 Task: Look for products in the category "Ale" from Sierra Naveda only.
Action: Mouse moved to (796, 318)
Screenshot: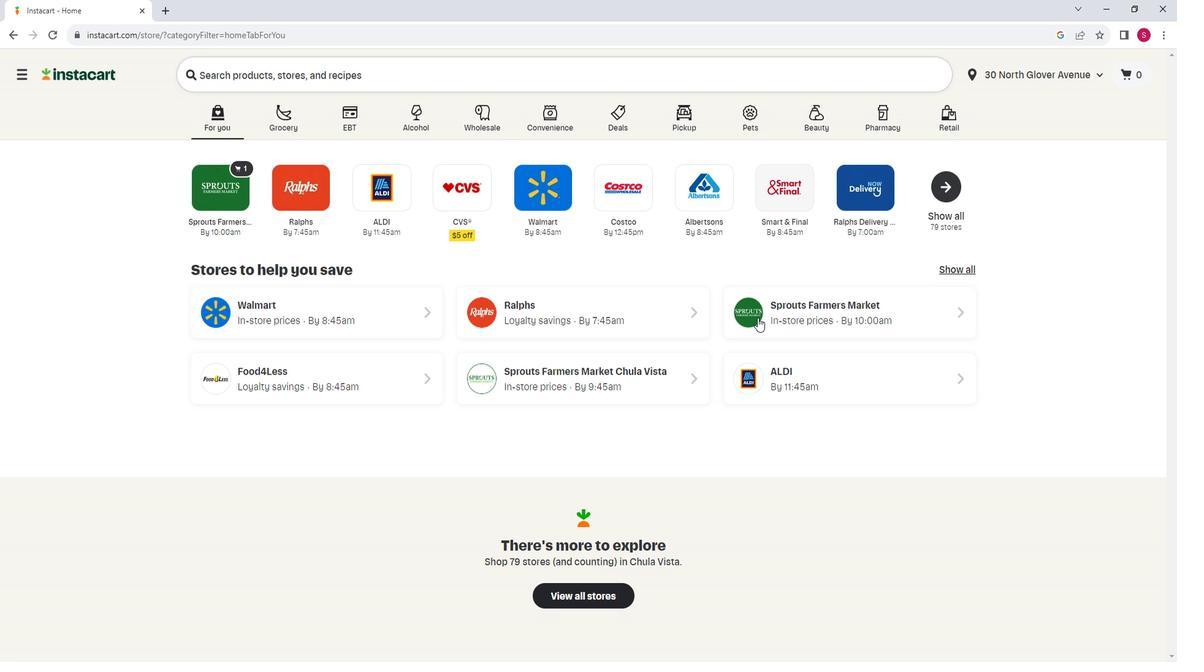 
Action: Mouse pressed left at (796, 318)
Screenshot: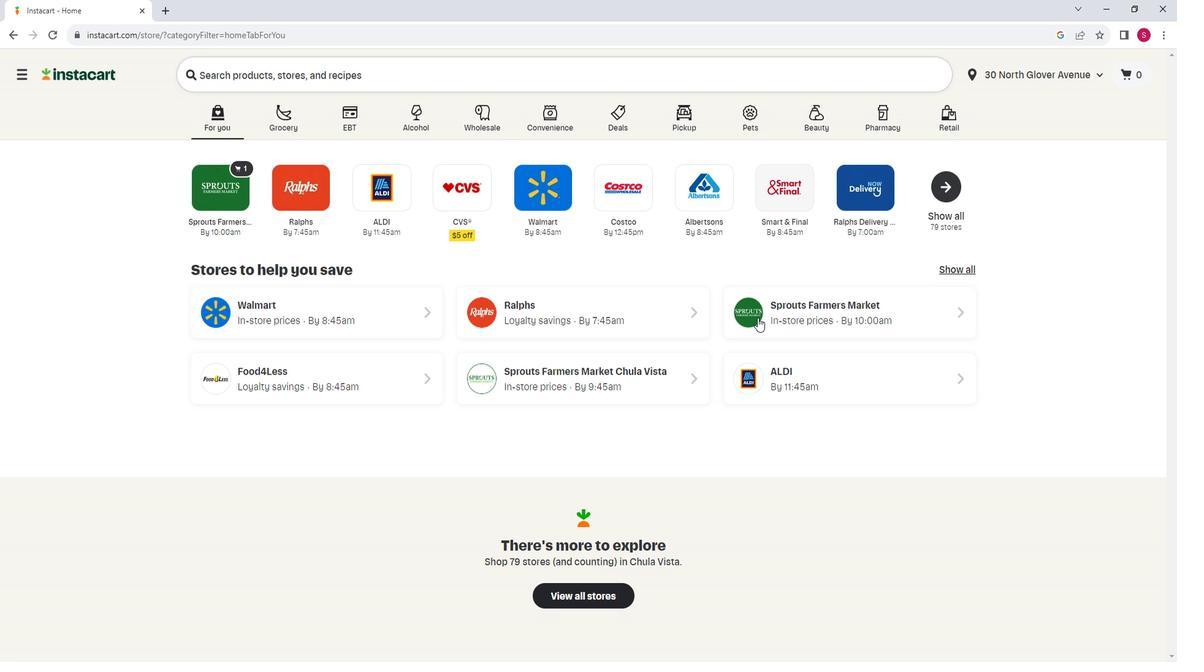 
Action: Mouse moved to (77, 413)
Screenshot: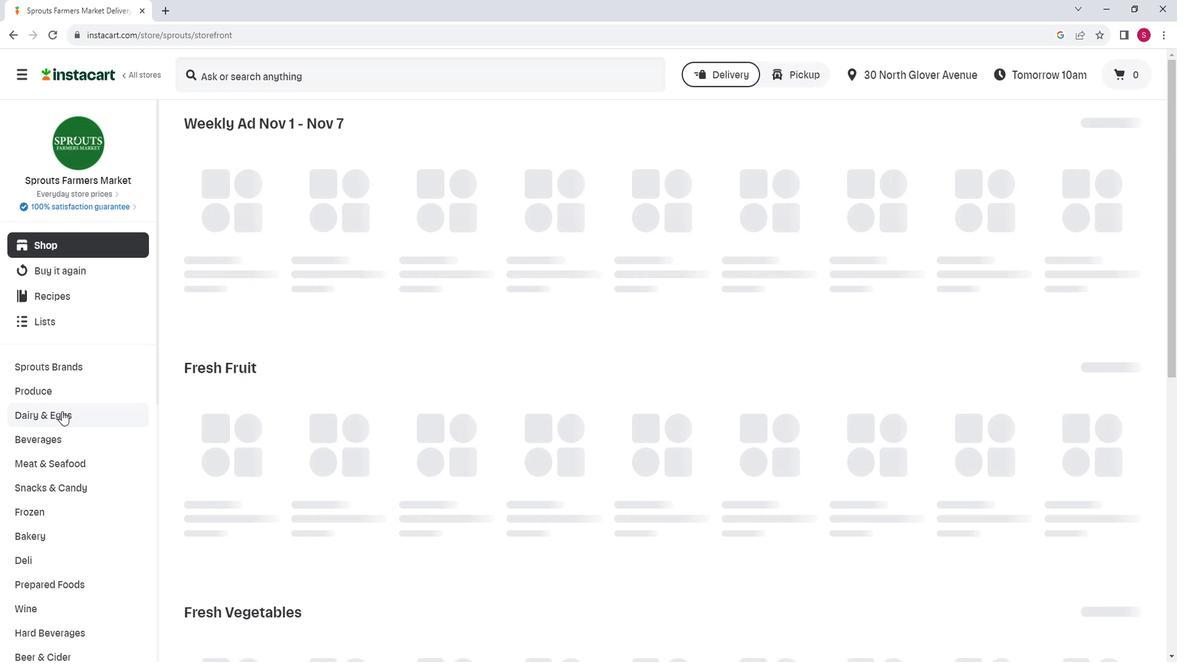 
Action: Mouse scrolled (77, 413) with delta (0, 0)
Screenshot: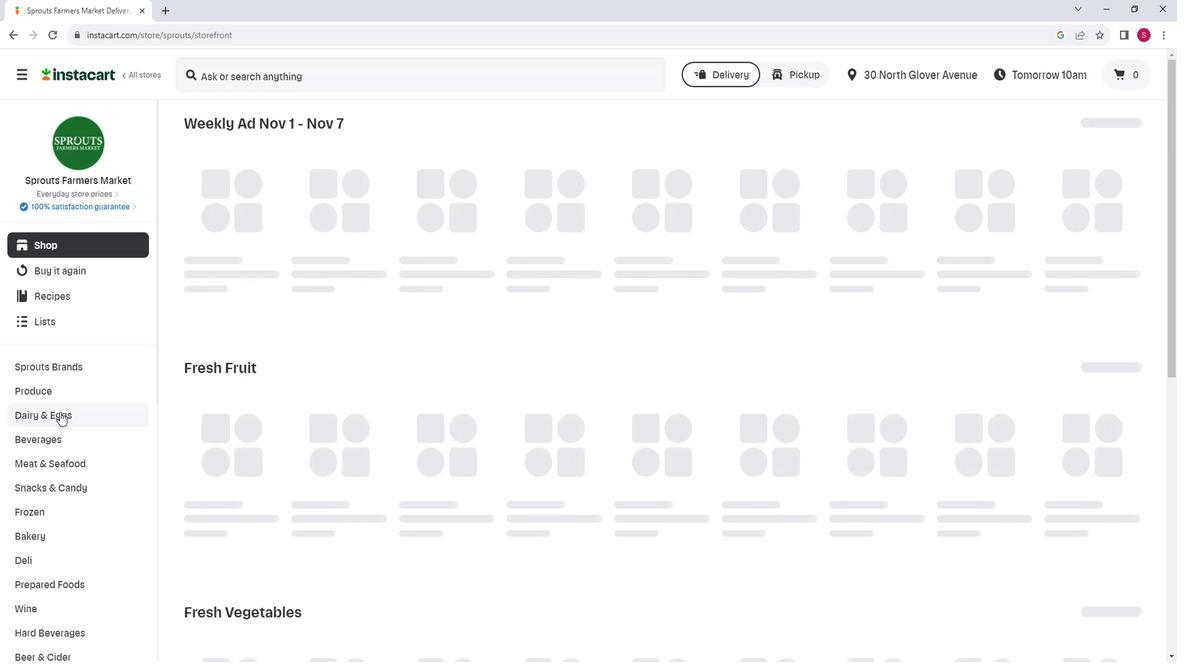 
Action: Mouse scrolled (77, 413) with delta (0, 0)
Screenshot: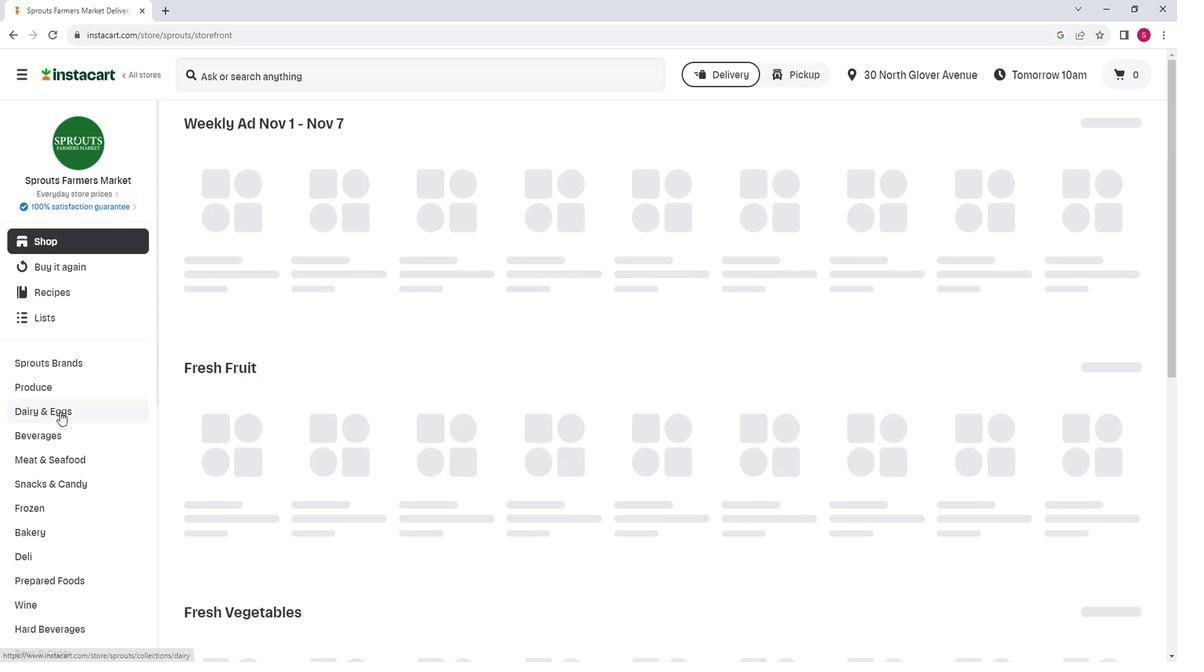 
Action: Mouse moved to (73, 524)
Screenshot: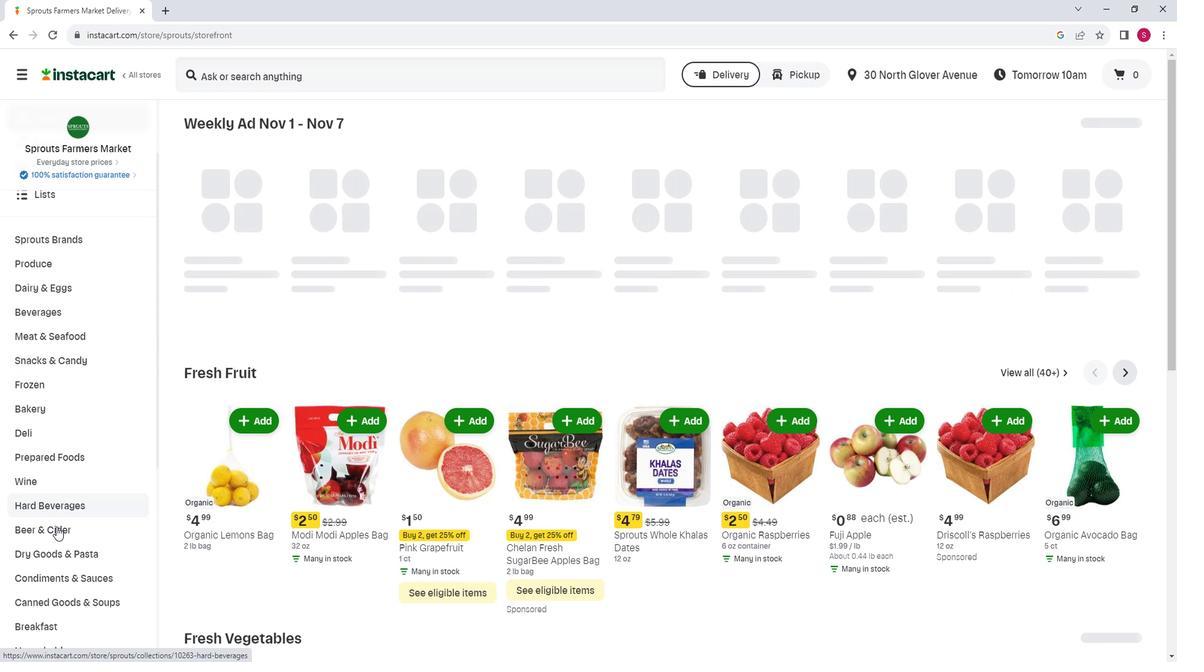 
Action: Mouse pressed left at (73, 524)
Screenshot: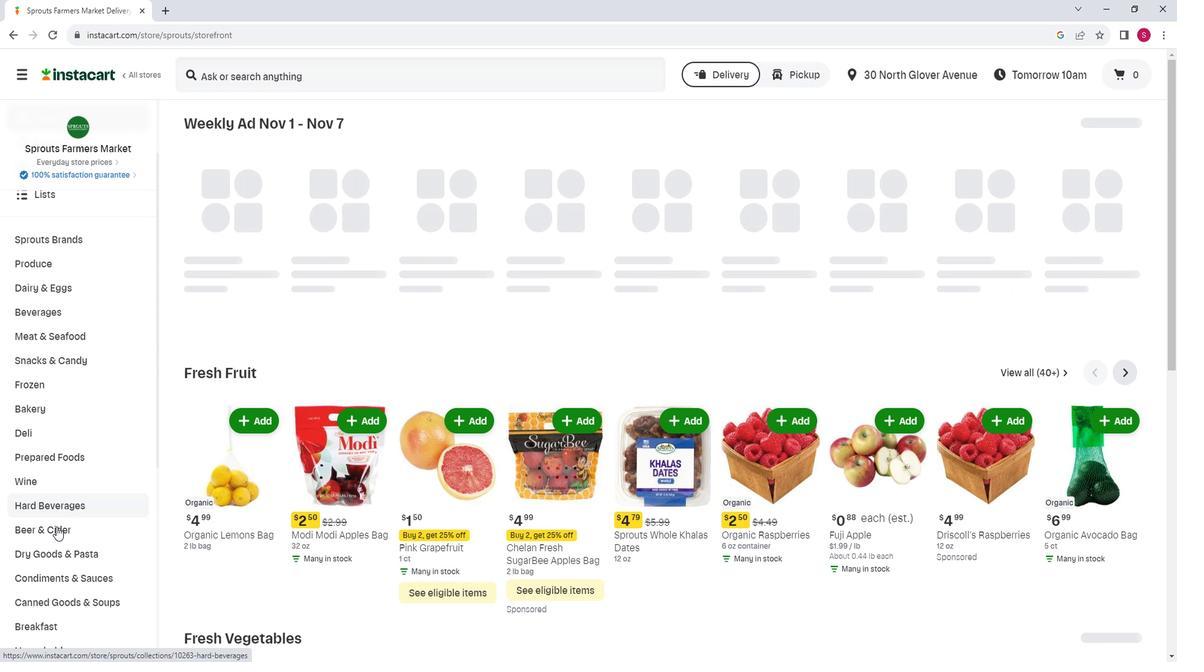 
Action: Mouse moved to (442, 169)
Screenshot: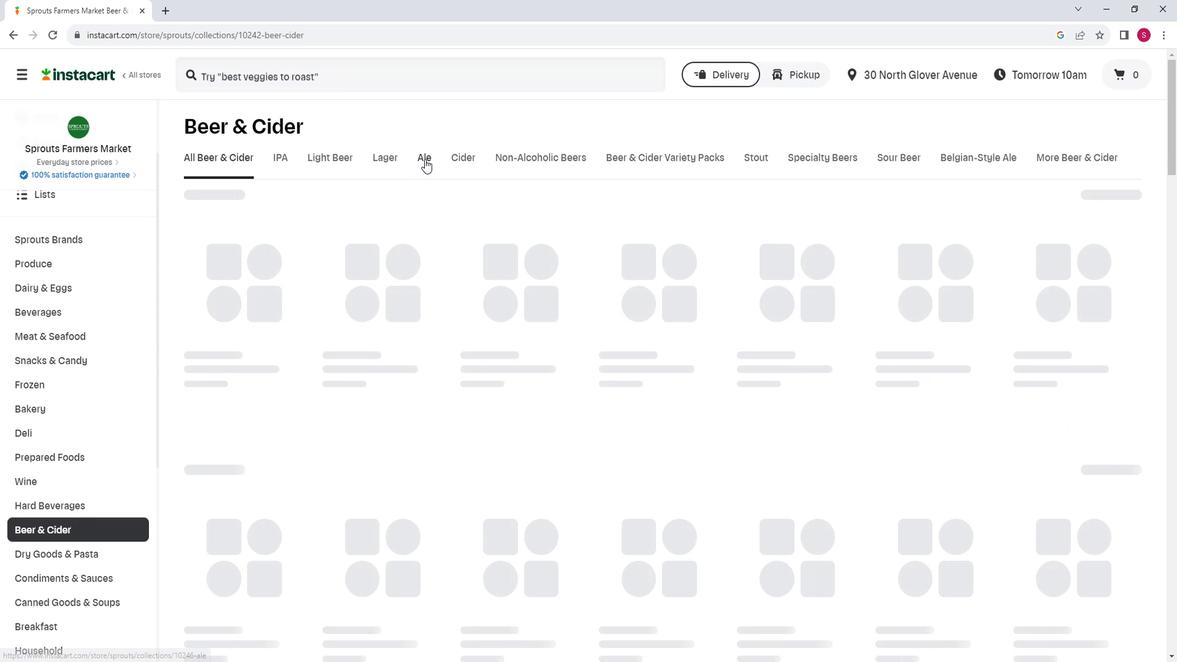 
Action: Mouse pressed left at (442, 169)
Screenshot: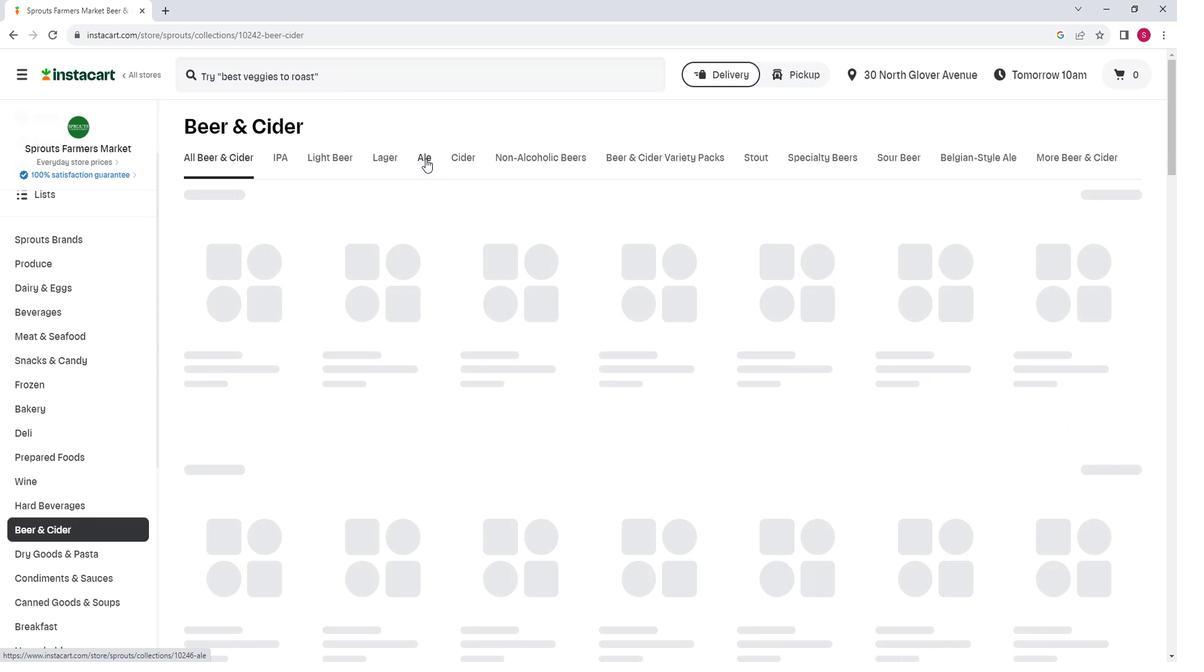 
Action: Mouse moved to (384, 212)
Screenshot: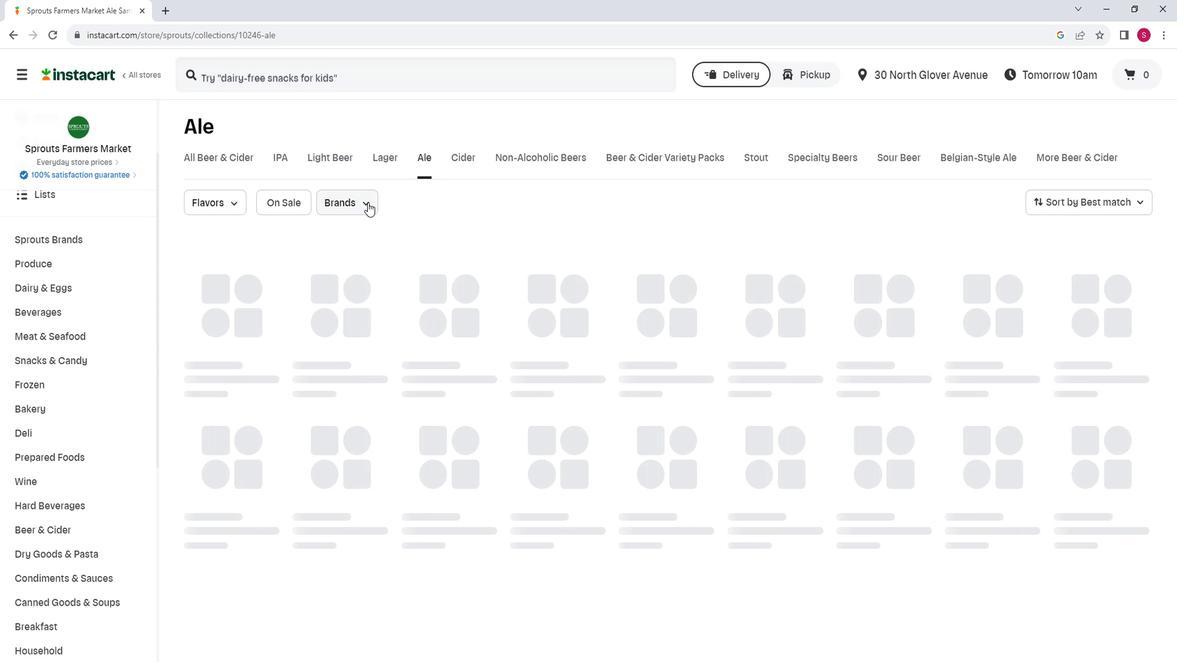 
Action: Mouse pressed left at (384, 212)
Screenshot: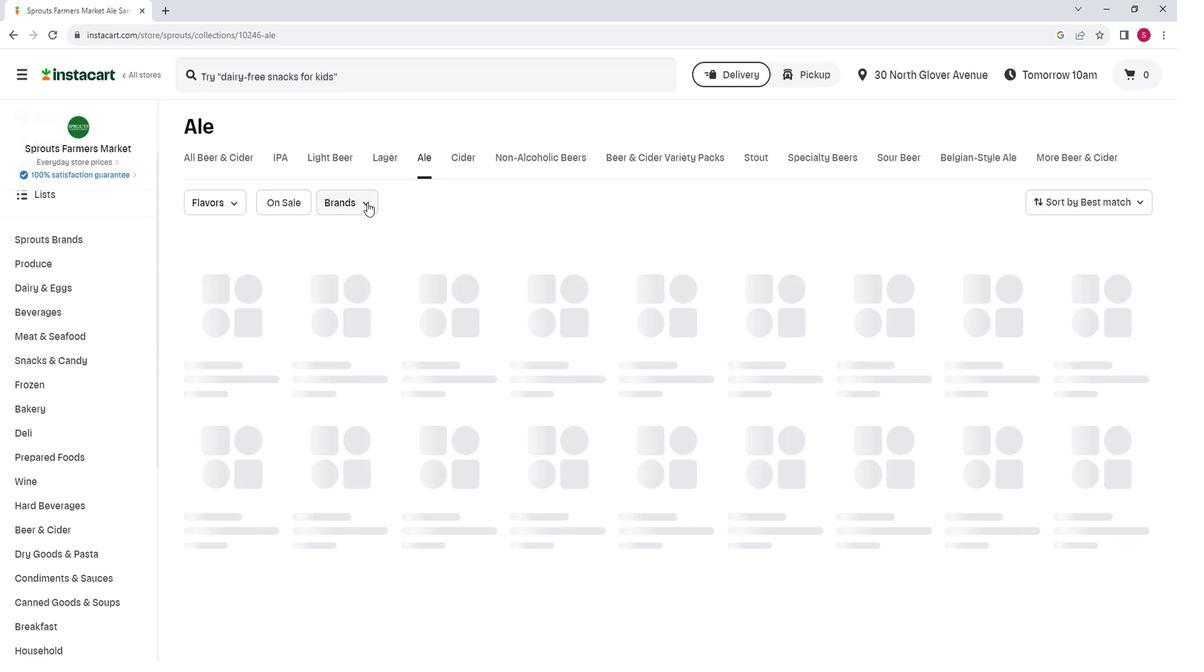 
Action: Mouse moved to (403, 249)
Screenshot: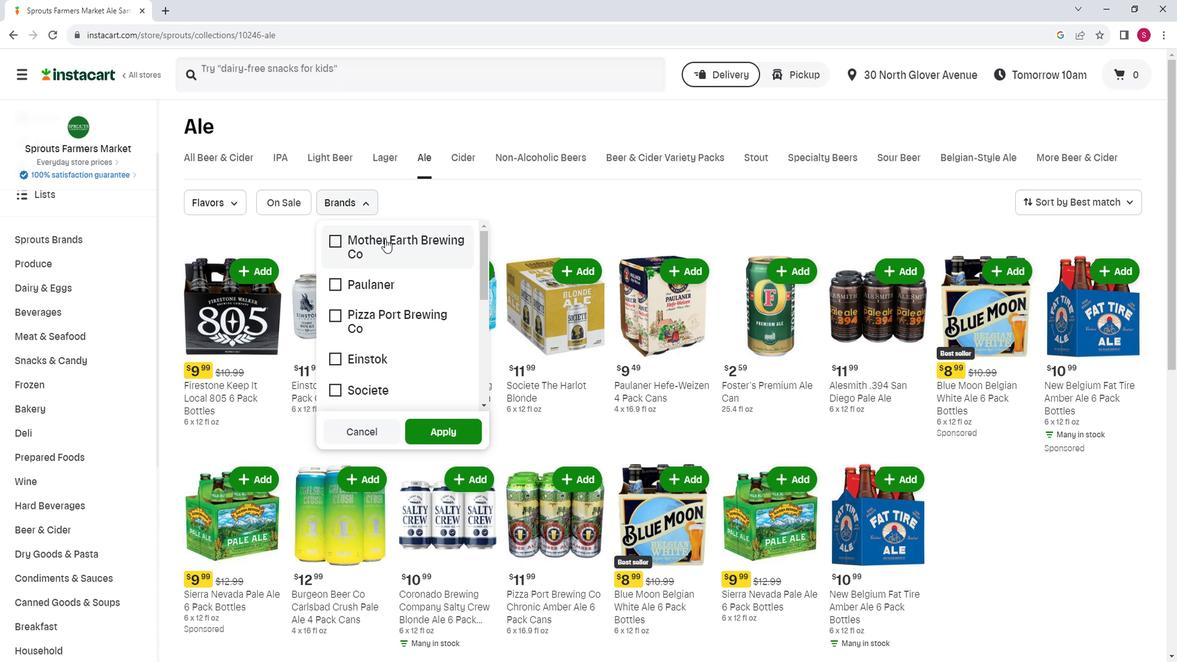 
Action: Mouse scrolled (403, 248) with delta (0, 0)
Screenshot: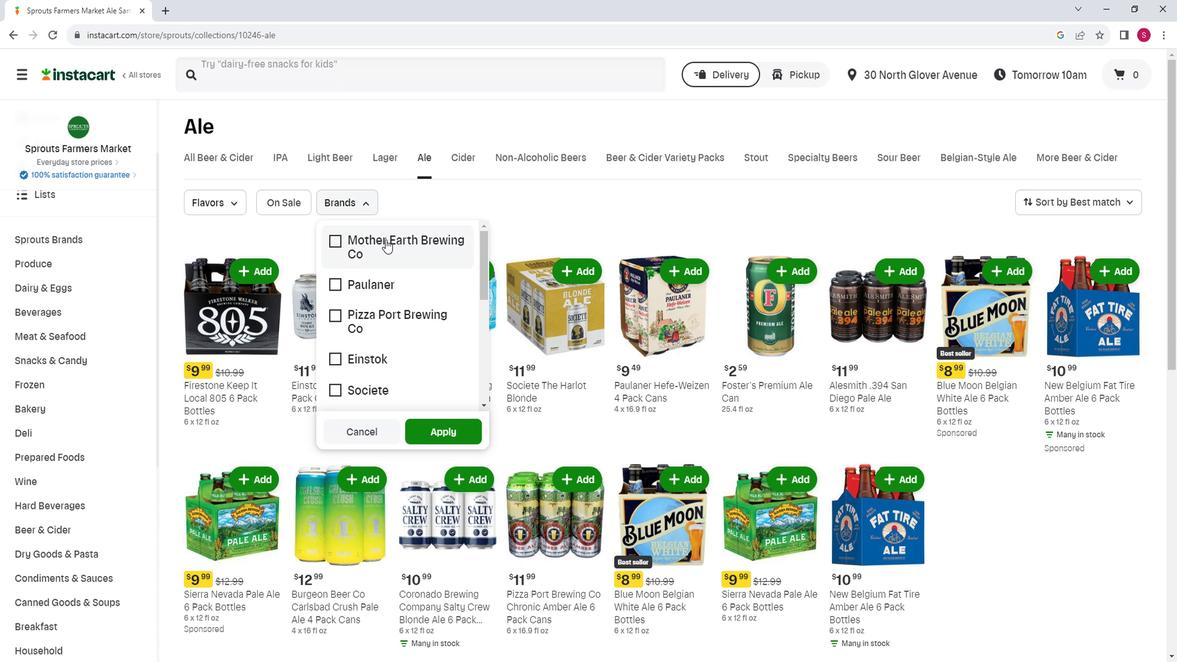 
Action: Mouse scrolled (403, 248) with delta (0, 0)
Screenshot: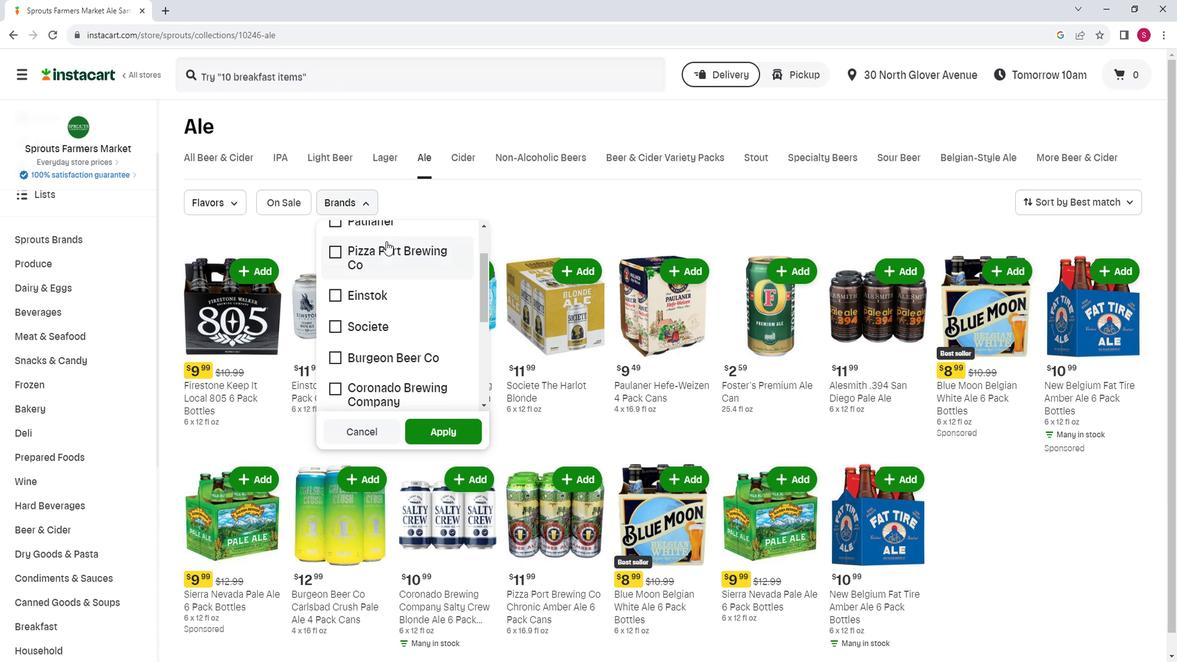 
Action: Mouse moved to (403, 250)
Screenshot: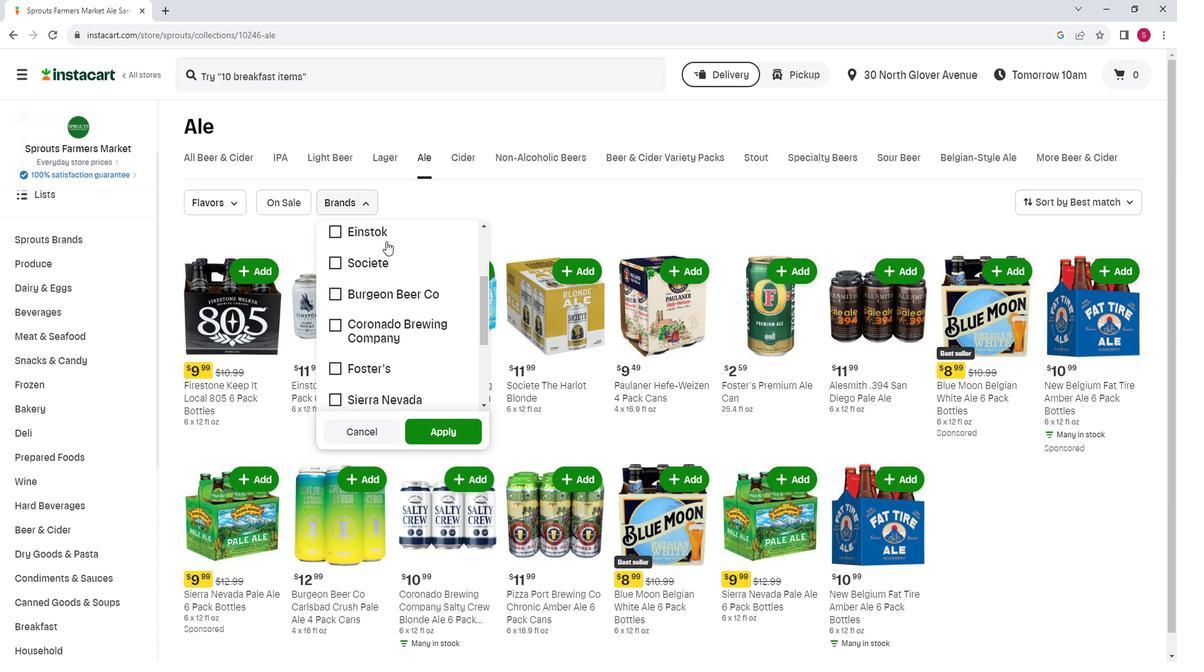 
Action: Mouse scrolled (403, 249) with delta (0, 0)
Screenshot: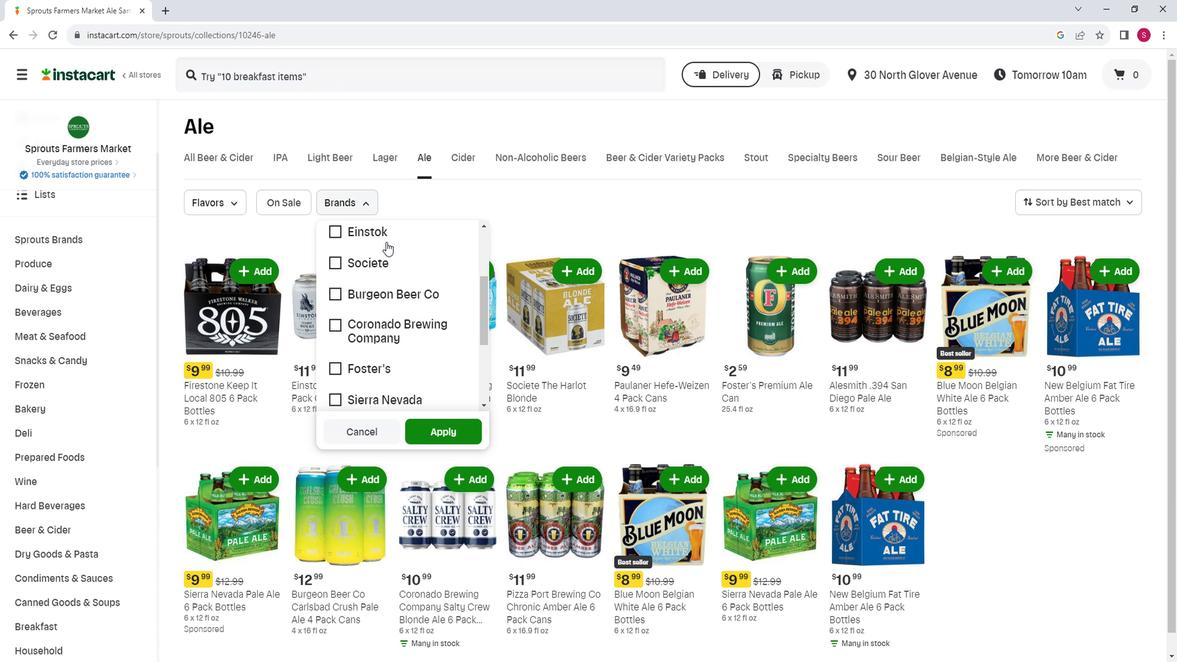 
Action: Mouse moved to (404, 250)
Screenshot: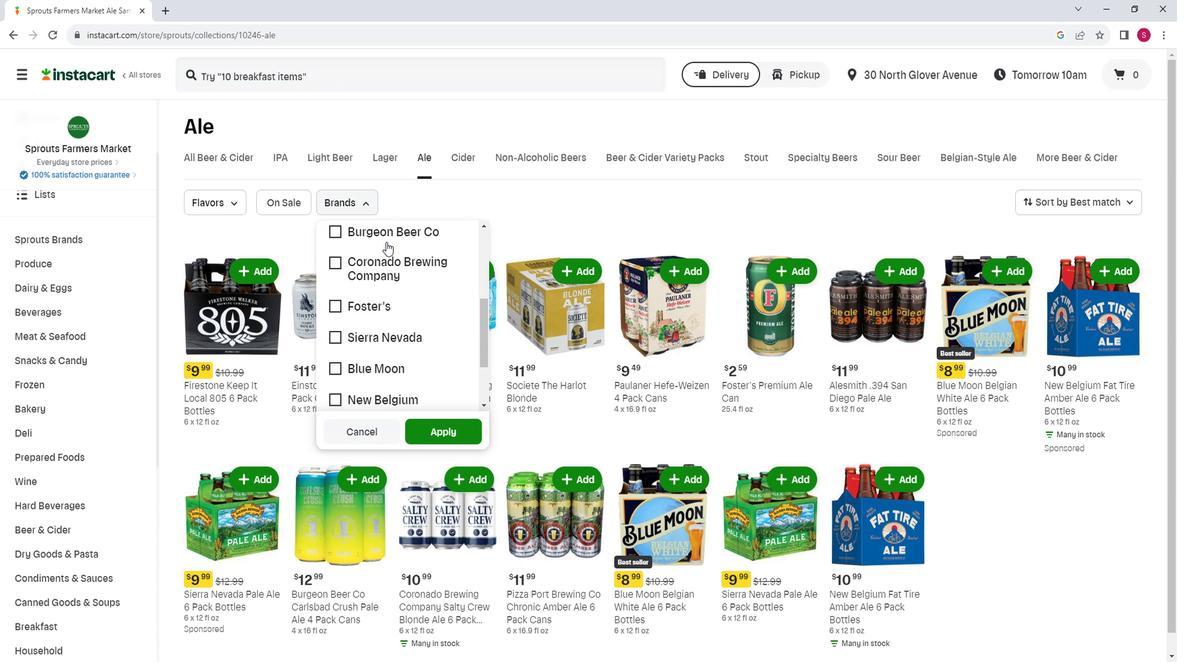 
Action: Mouse scrolled (404, 249) with delta (0, 0)
Screenshot: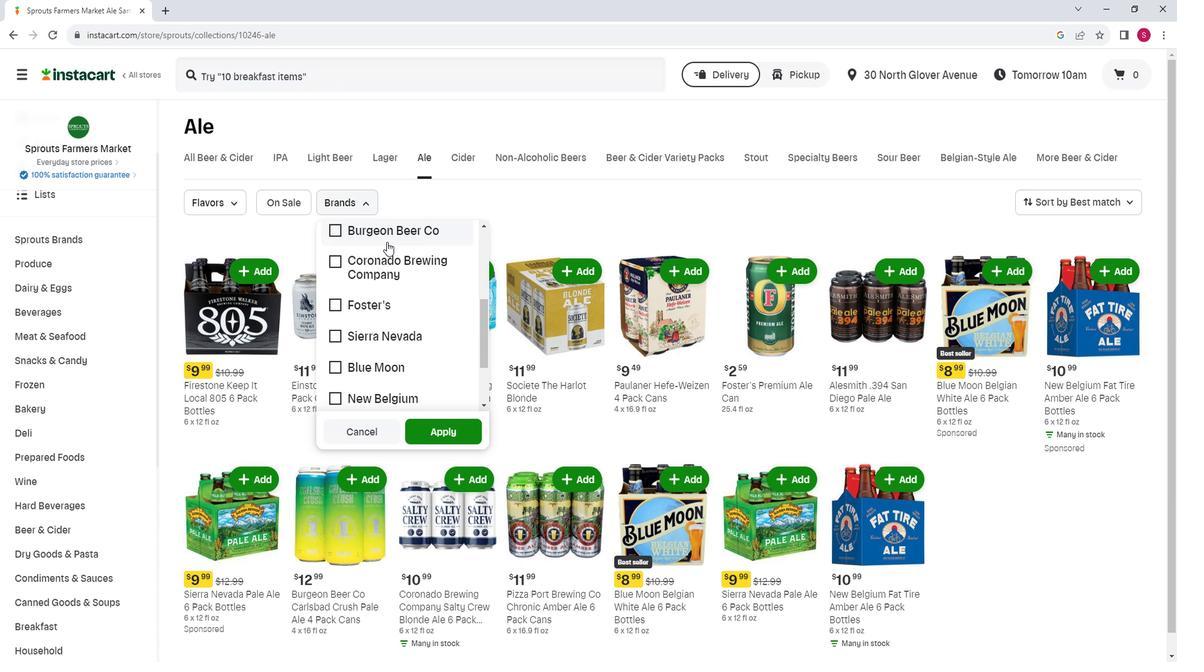 
Action: Mouse moved to (413, 276)
Screenshot: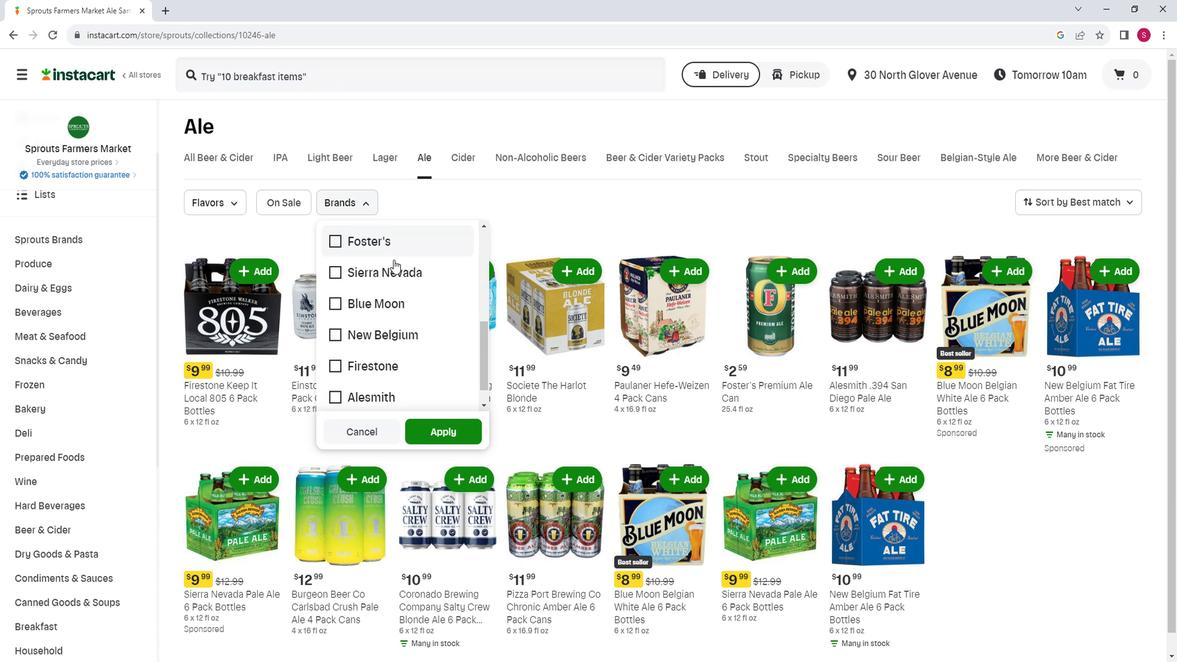 
Action: Mouse pressed left at (413, 276)
Screenshot: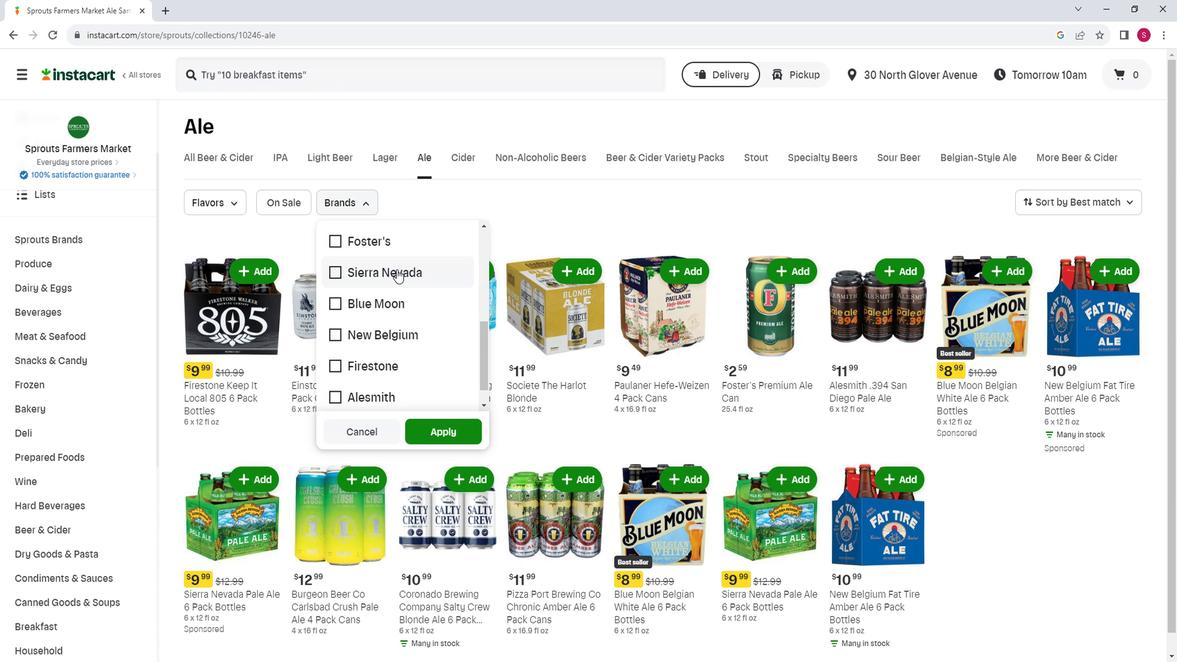 
Action: Mouse moved to (437, 434)
Screenshot: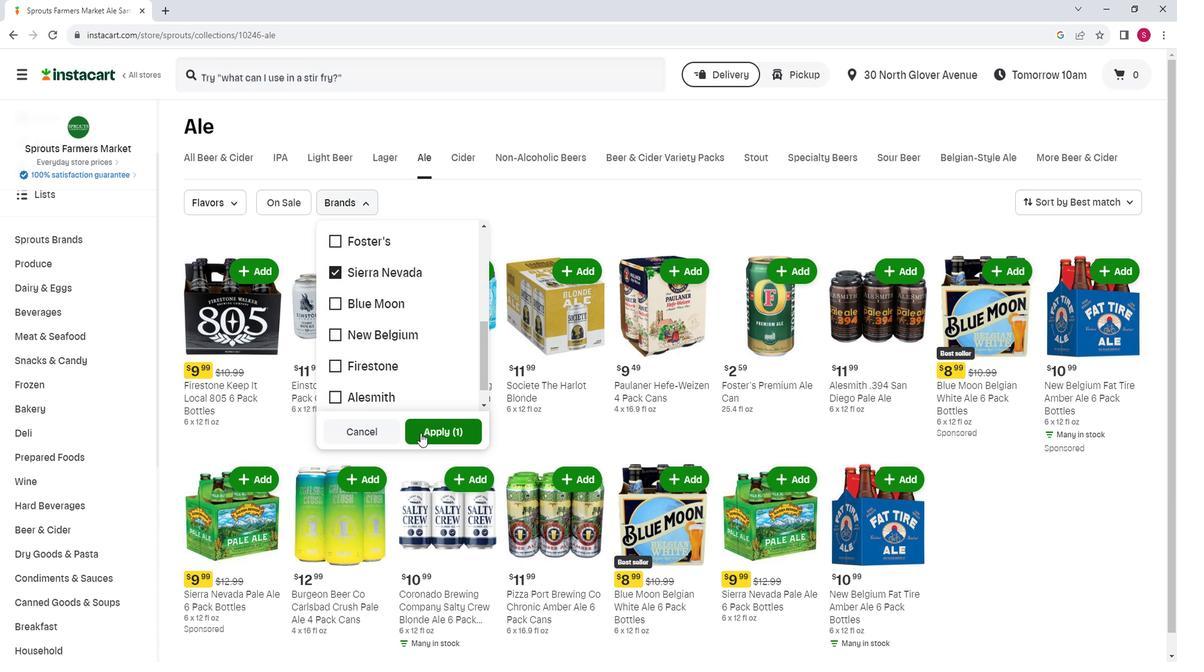 
Action: Mouse pressed left at (437, 434)
Screenshot: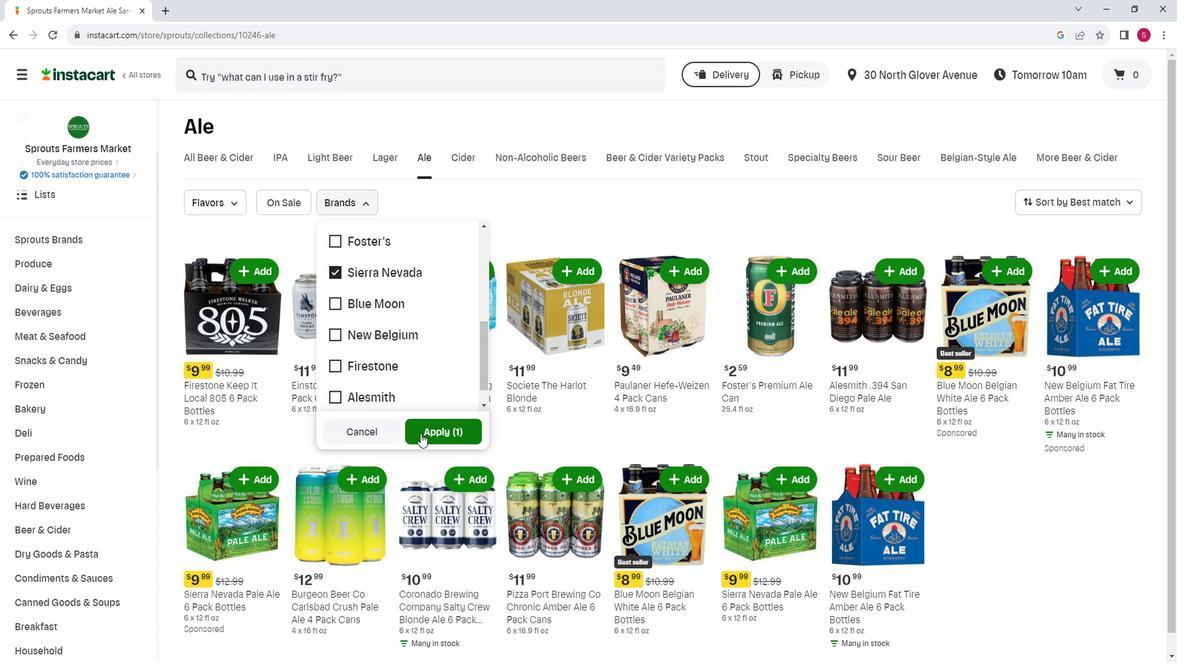 
Action: Mouse moved to (450, 418)
Screenshot: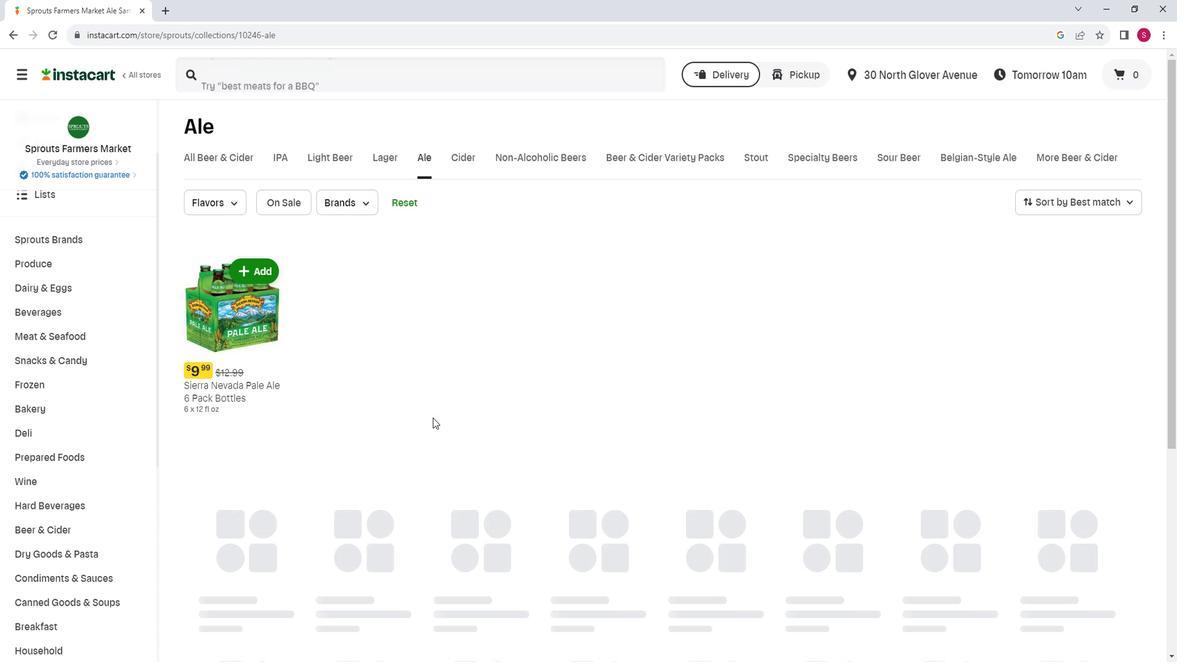 
